 Task: Change Logo Style to Black Background in Action Trailer
Action: Mouse pressed left at (195, 82)
Screenshot: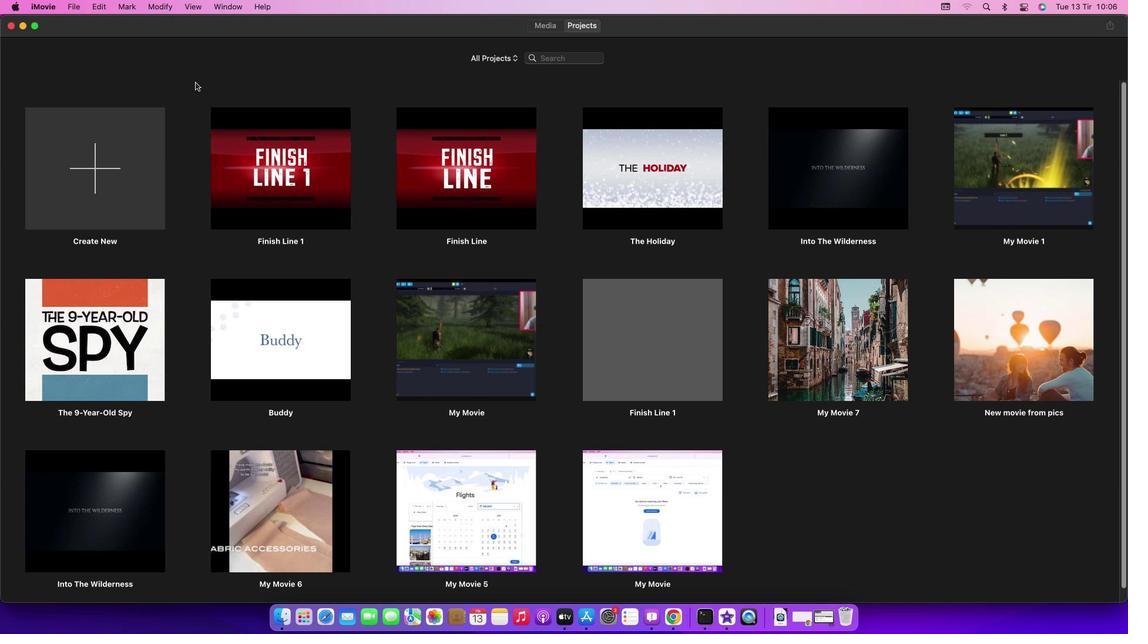 
Action: Mouse moved to (75, 7)
Screenshot: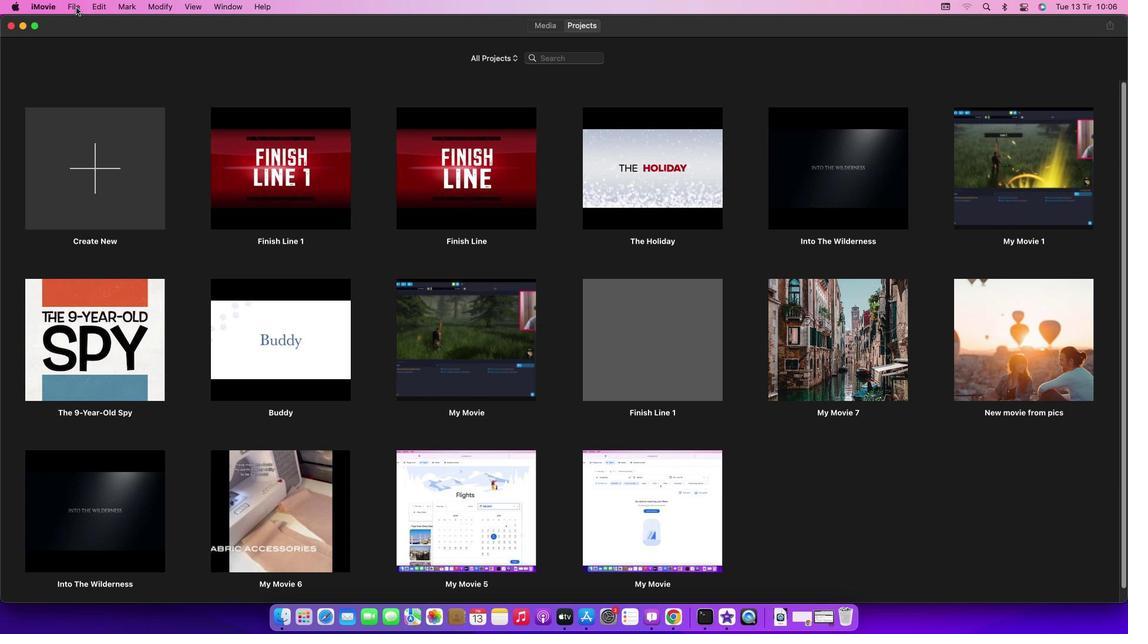 
Action: Mouse pressed left at (75, 7)
Screenshot: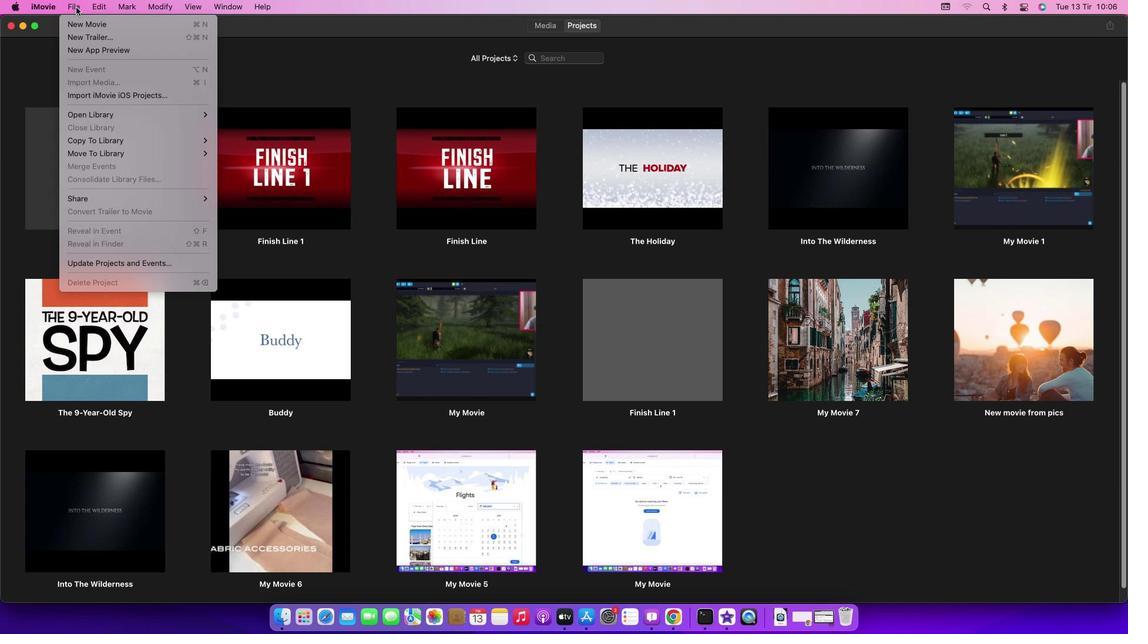 
Action: Mouse moved to (95, 37)
Screenshot: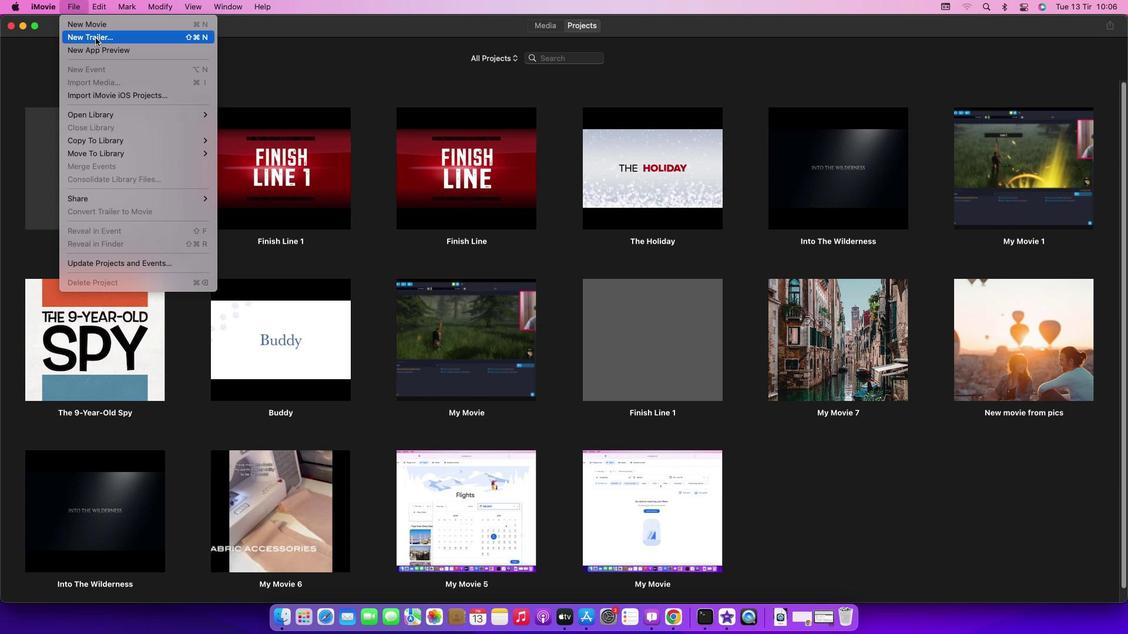 
Action: Mouse pressed left at (95, 37)
Screenshot: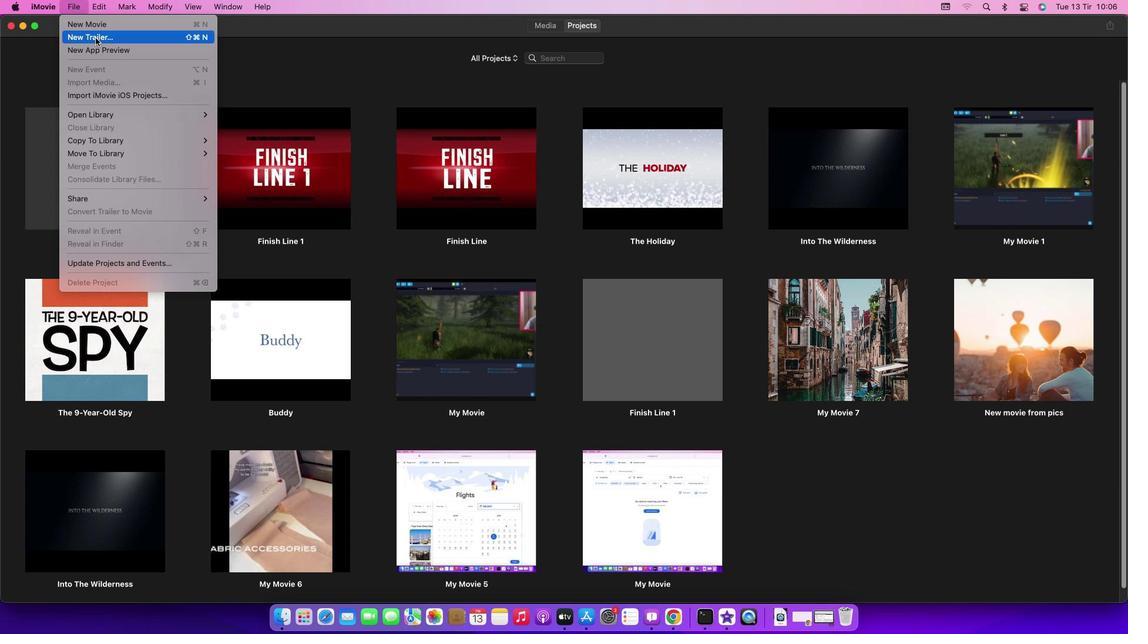
Action: Mouse moved to (672, 336)
Screenshot: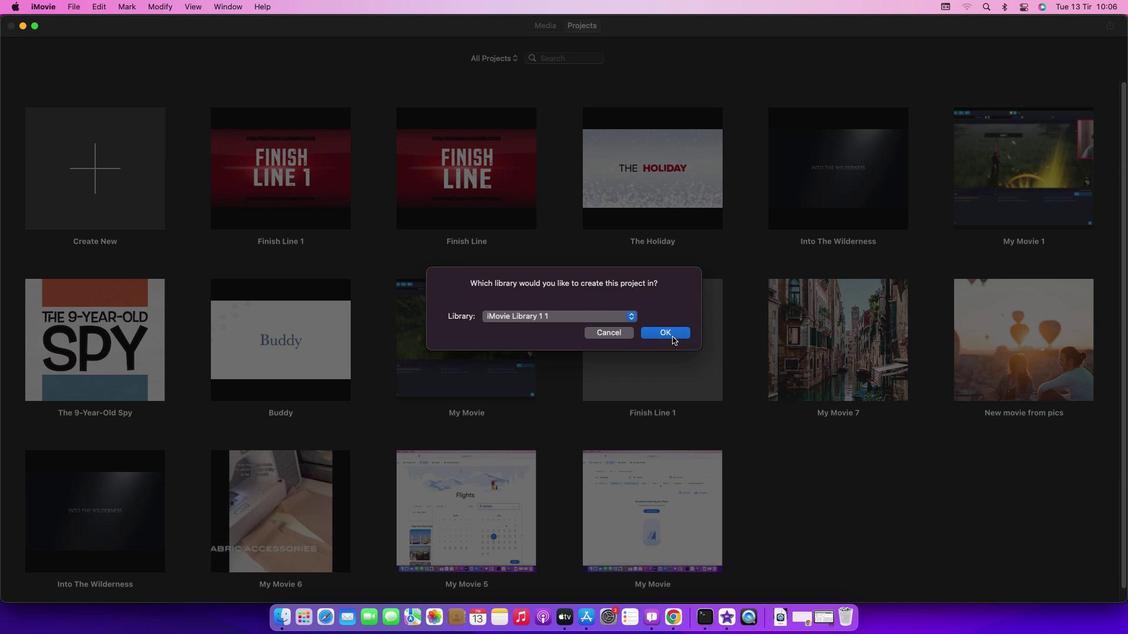 
Action: Mouse pressed left at (672, 336)
Screenshot: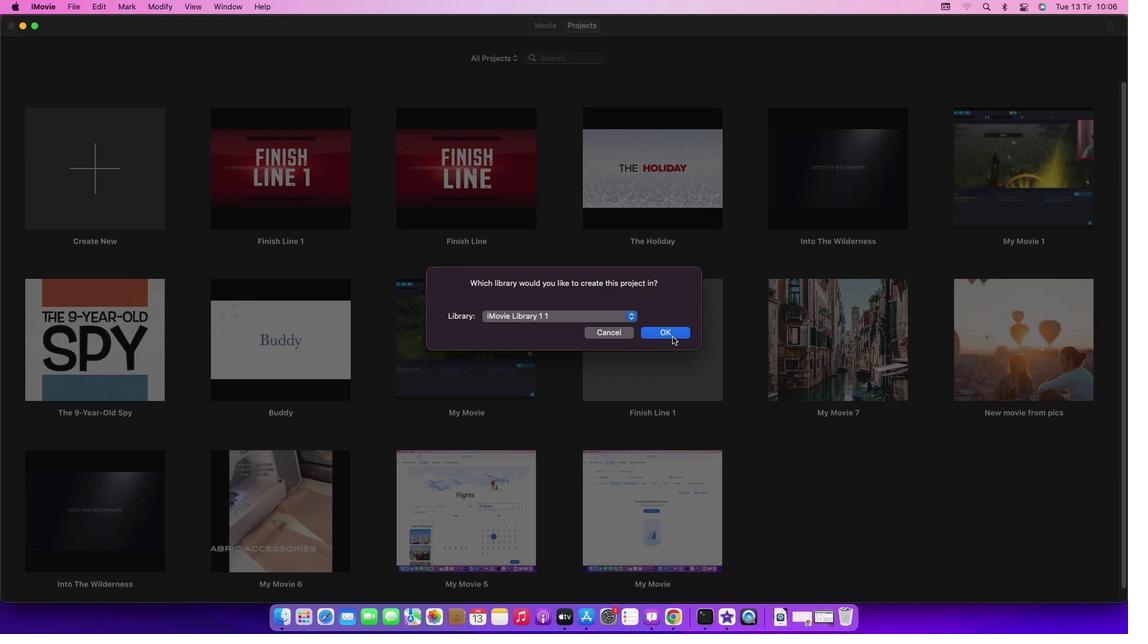 
Action: Mouse moved to (315, 208)
Screenshot: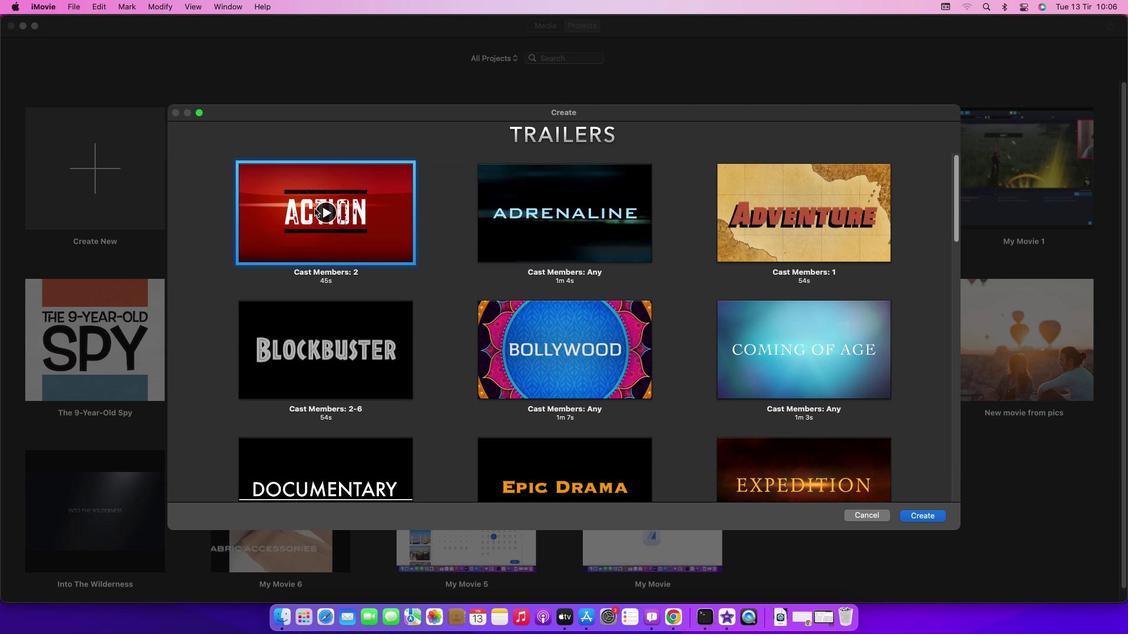 
Action: Mouse pressed left at (315, 208)
Screenshot: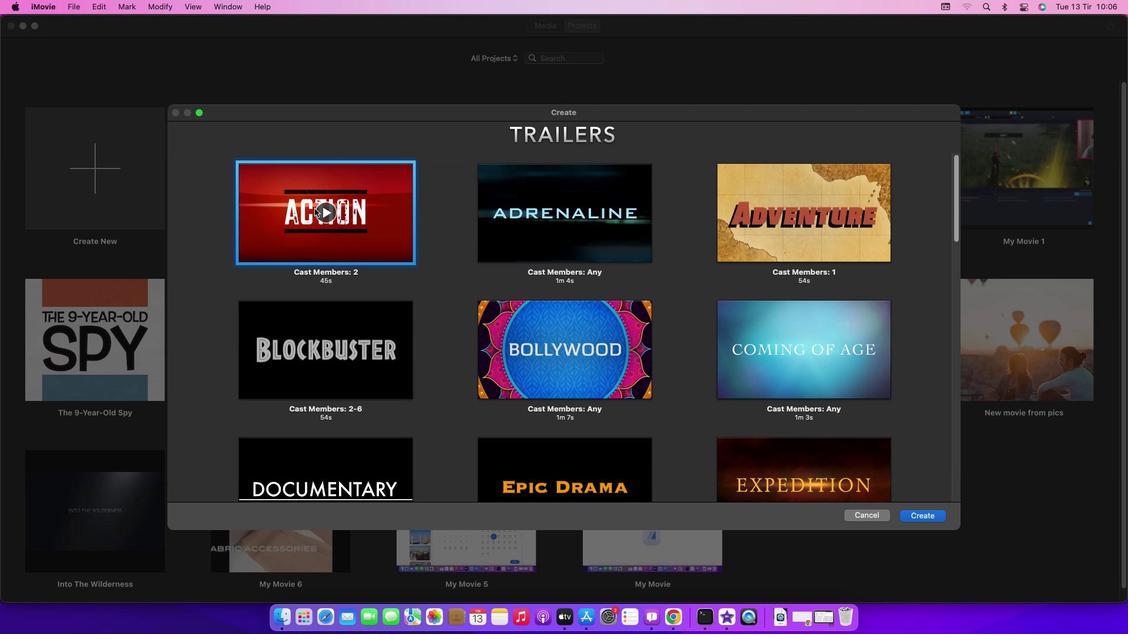 
Action: Mouse moved to (320, 218)
Screenshot: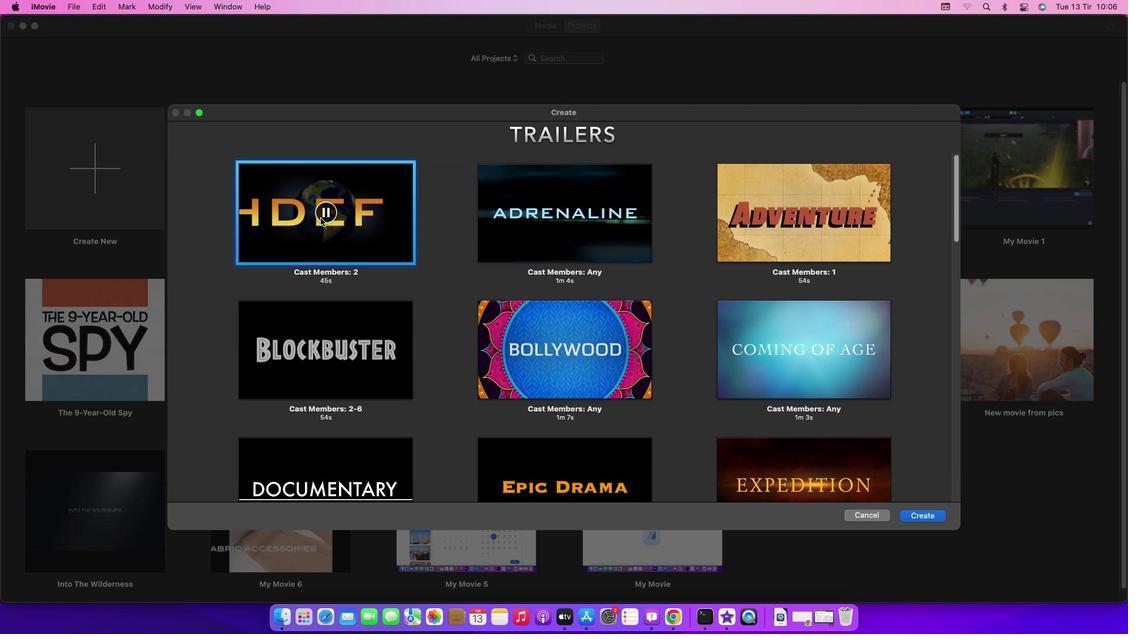 
Action: Mouse pressed left at (320, 218)
Screenshot: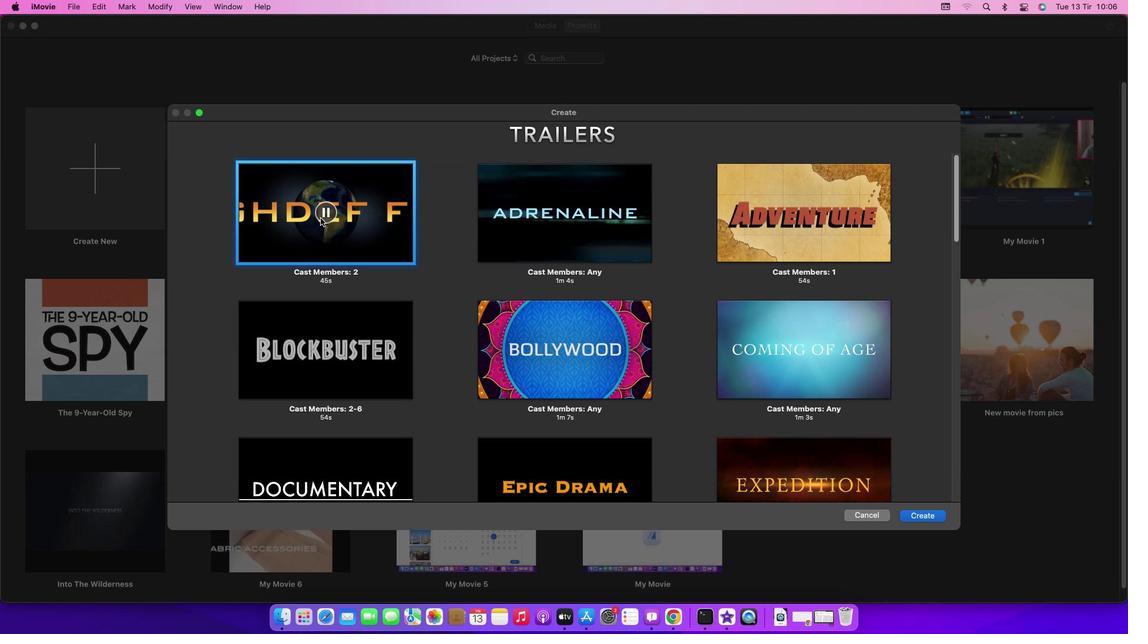 
Action: Mouse moved to (915, 517)
Screenshot: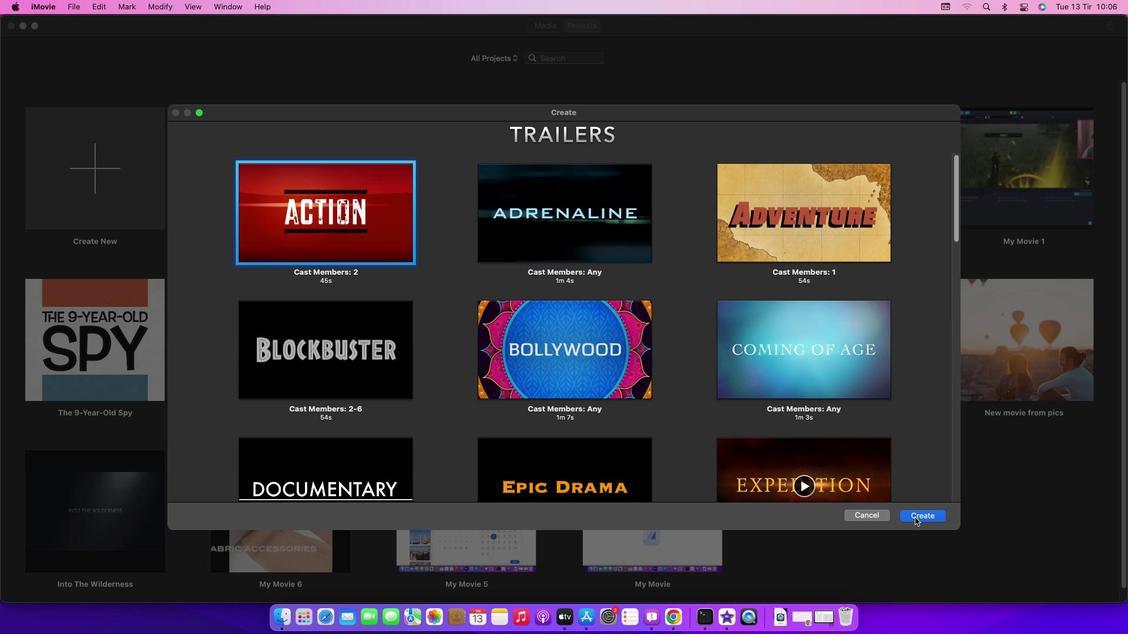 
Action: Mouse pressed left at (915, 517)
Screenshot: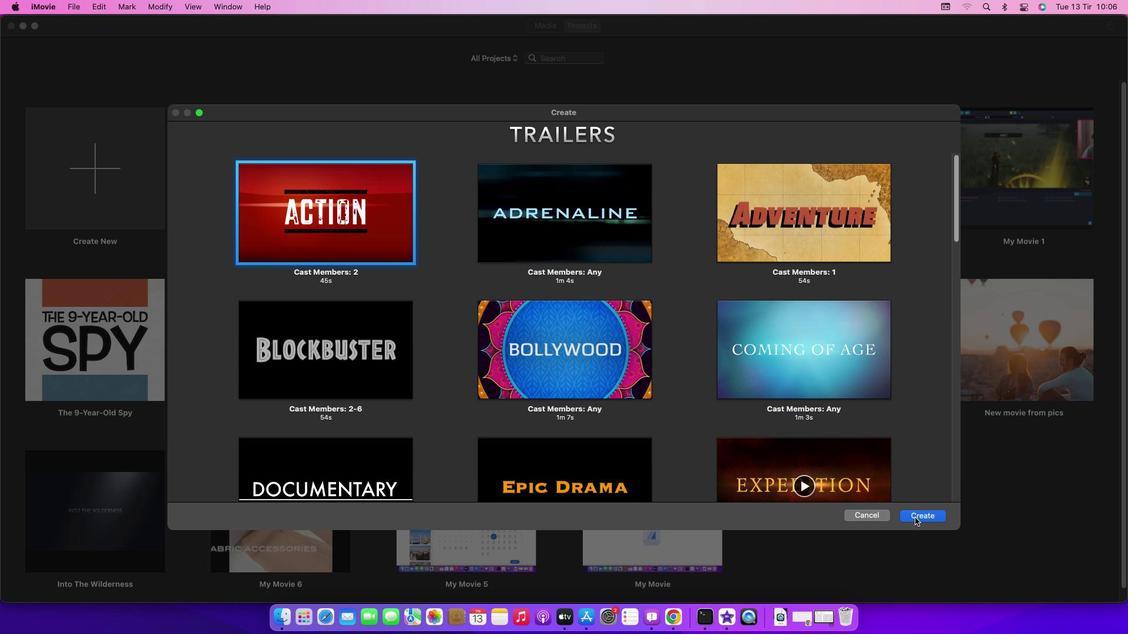 
Action: Mouse moved to (328, 526)
Screenshot: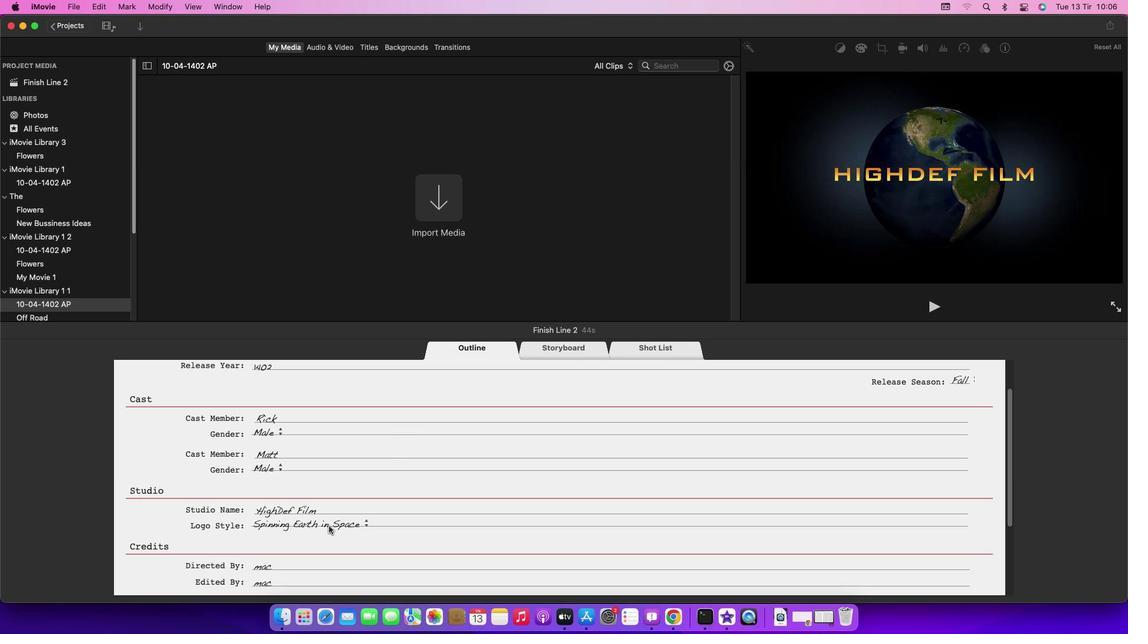 
Action: Mouse pressed left at (328, 526)
Screenshot: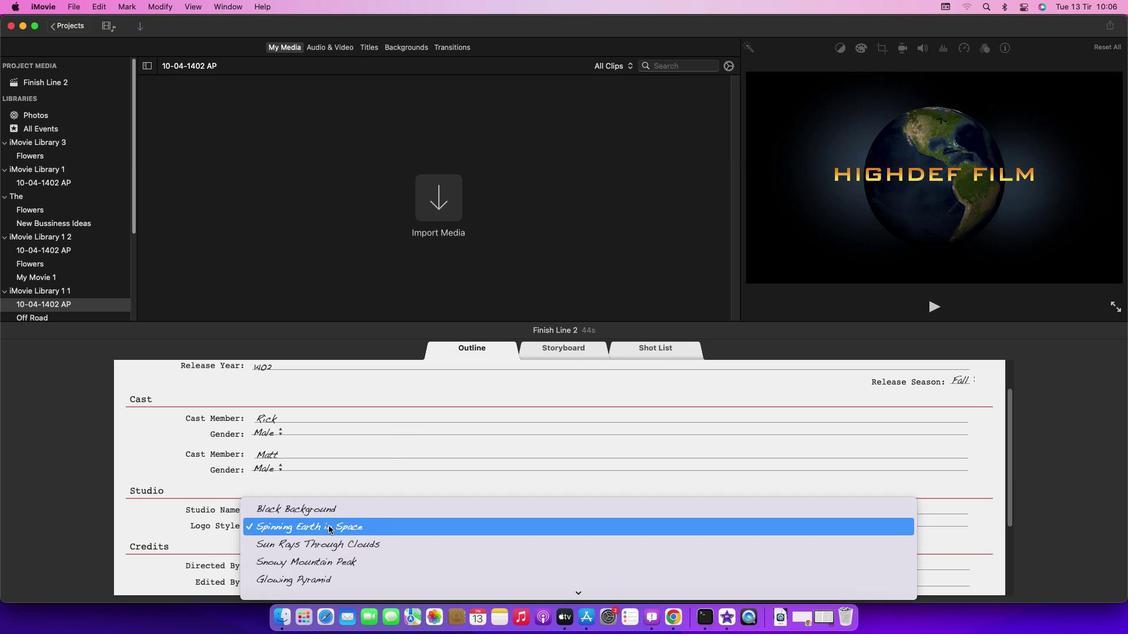 
Action: Mouse moved to (303, 511)
Screenshot: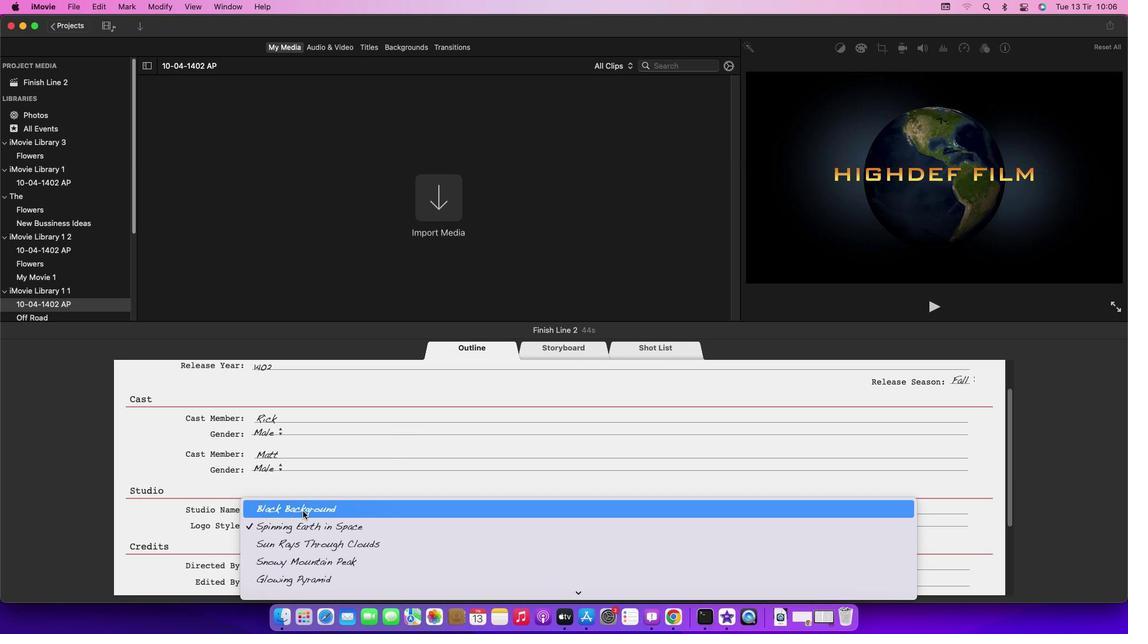 
Action: Mouse pressed left at (303, 511)
Screenshot: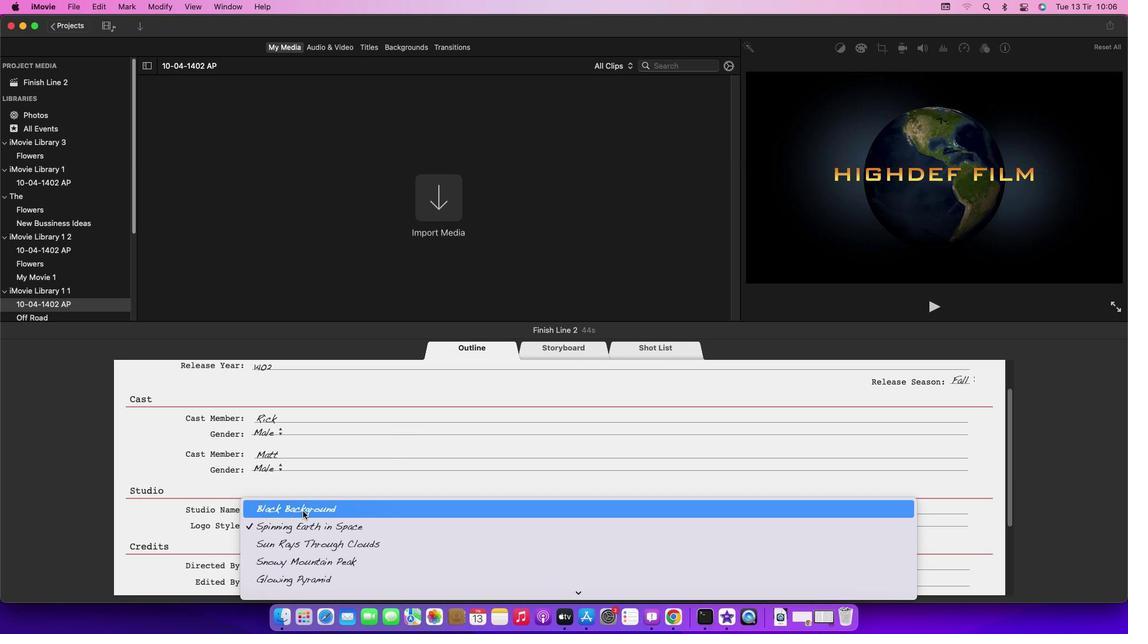 
Action: Mouse moved to (410, 484)
Screenshot: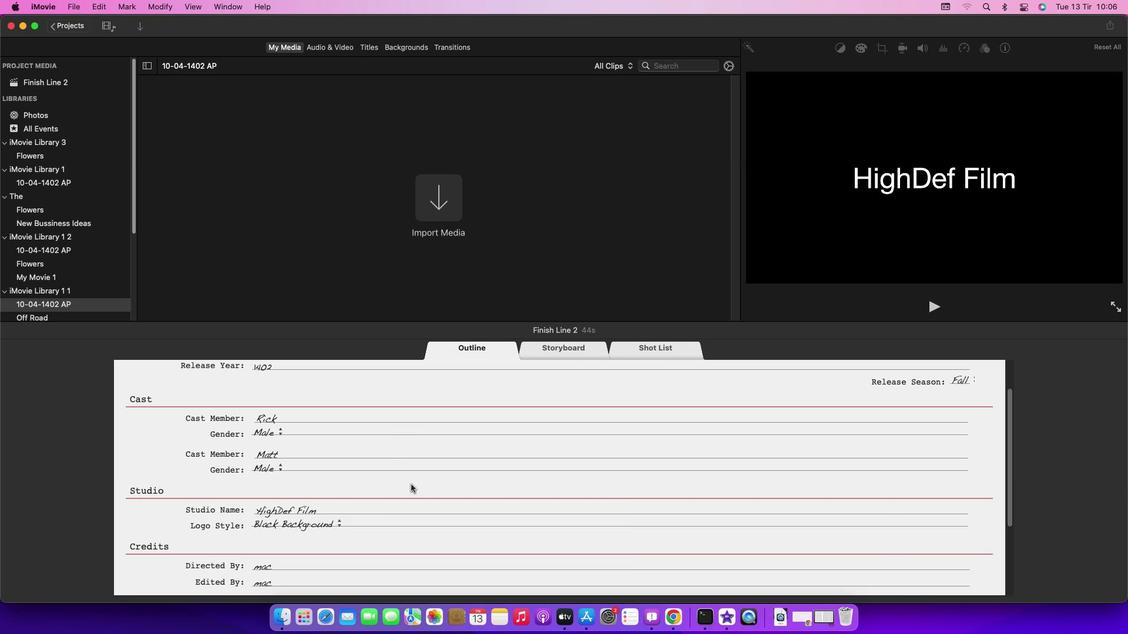 
